 Task: Change the mouse wheel's horizontal axis control to volume control.
Action: Mouse moved to (107, 15)
Screenshot: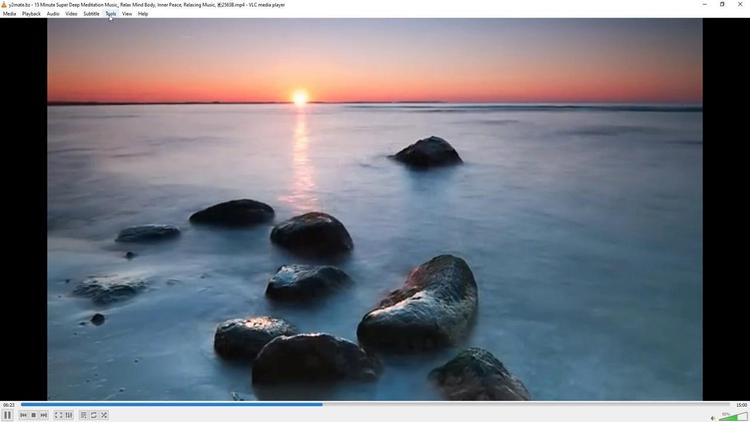 
Action: Mouse pressed left at (107, 15)
Screenshot: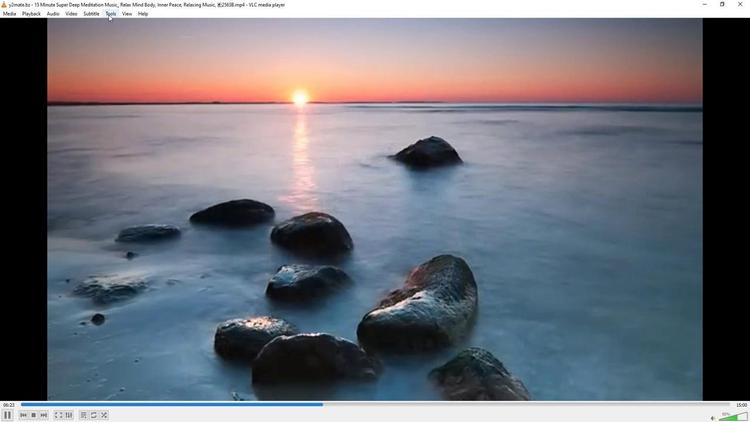 
Action: Mouse moved to (124, 103)
Screenshot: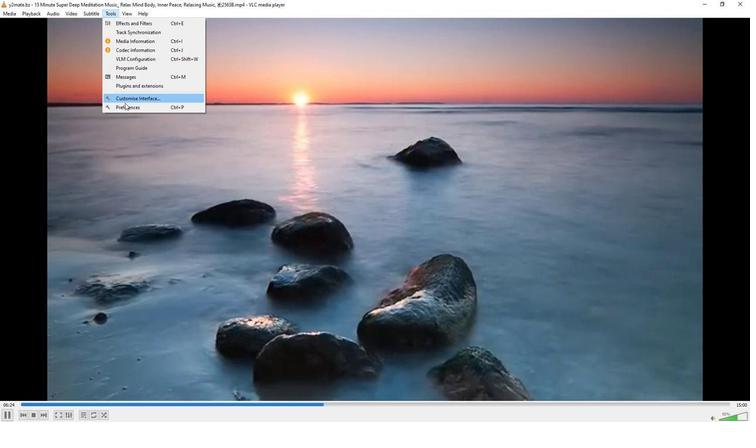 
Action: Mouse pressed left at (124, 103)
Screenshot: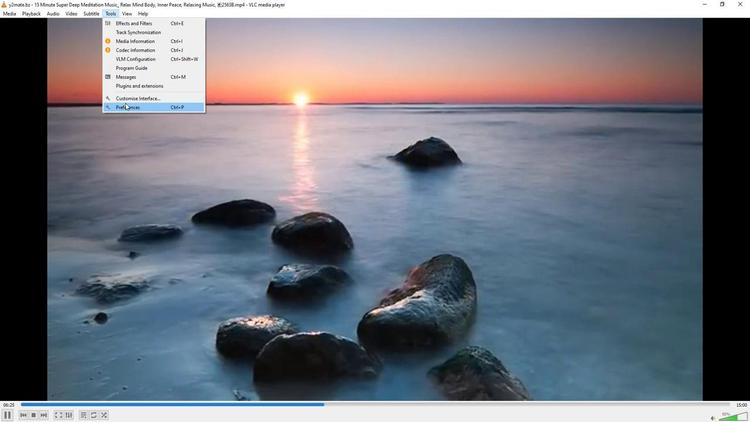 
Action: Mouse moved to (248, 346)
Screenshot: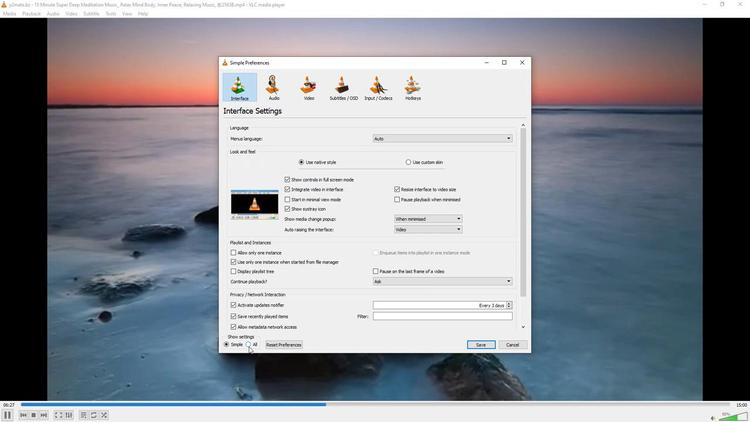 
Action: Mouse pressed left at (248, 346)
Screenshot: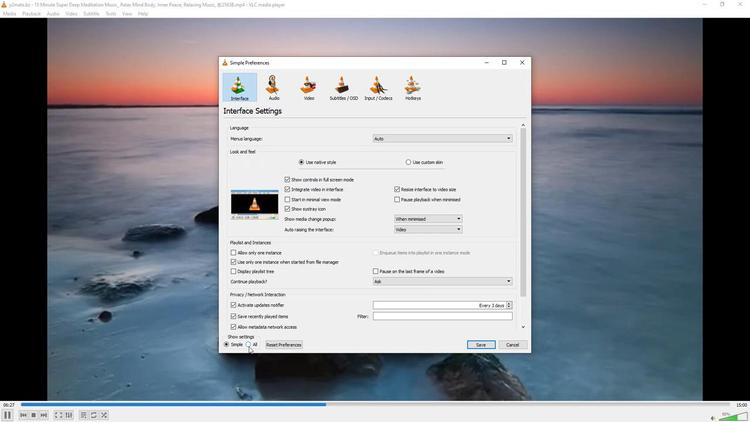 
Action: Mouse moved to (252, 294)
Screenshot: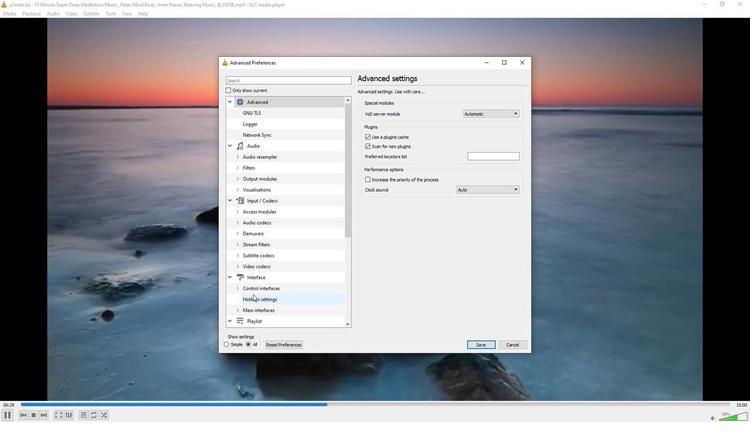 
Action: Mouse pressed left at (252, 294)
Screenshot: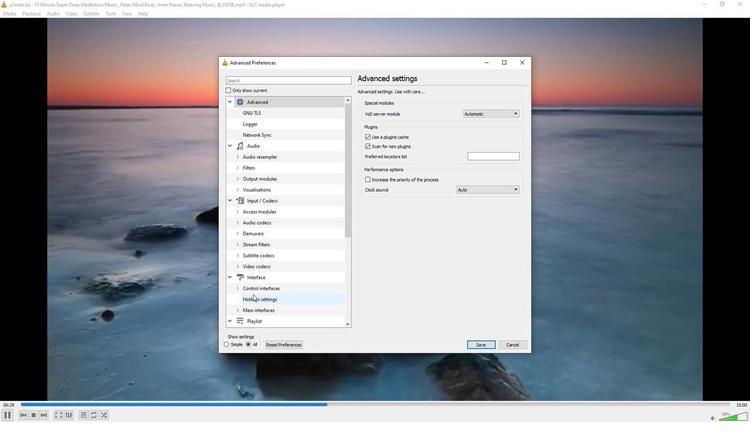 
Action: Mouse moved to (495, 112)
Screenshot: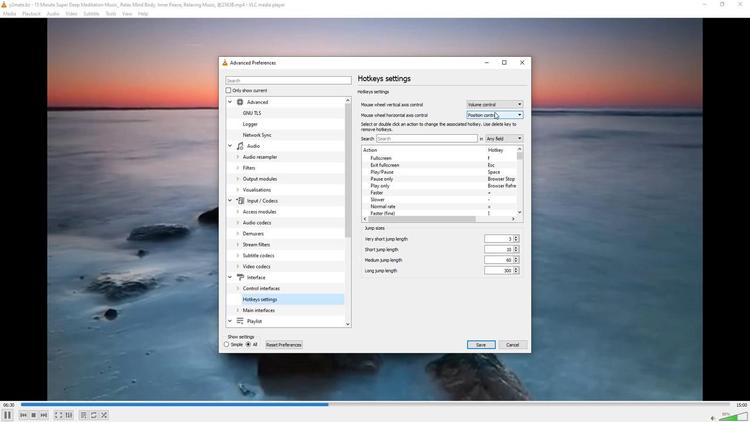 
Action: Mouse pressed left at (495, 112)
Screenshot: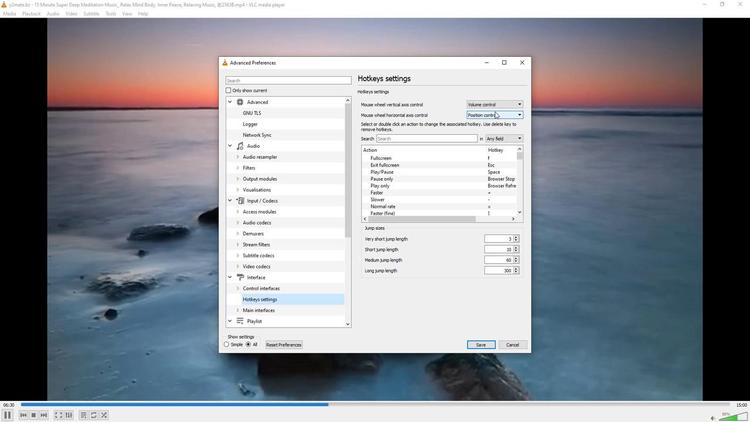 
Action: Mouse moved to (489, 126)
Screenshot: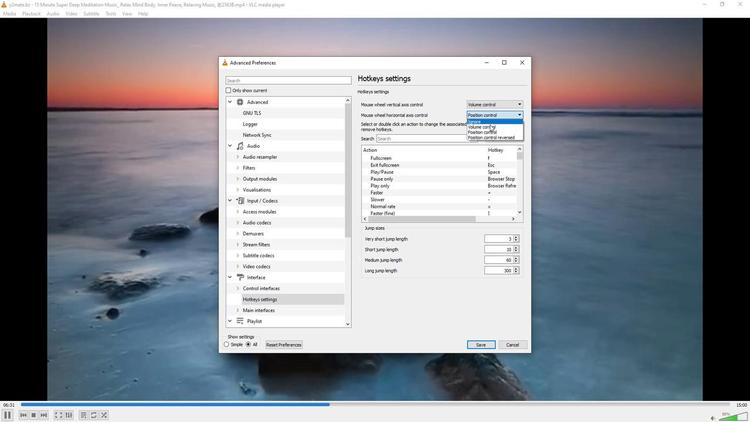
Action: Mouse pressed left at (489, 126)
Screenshot: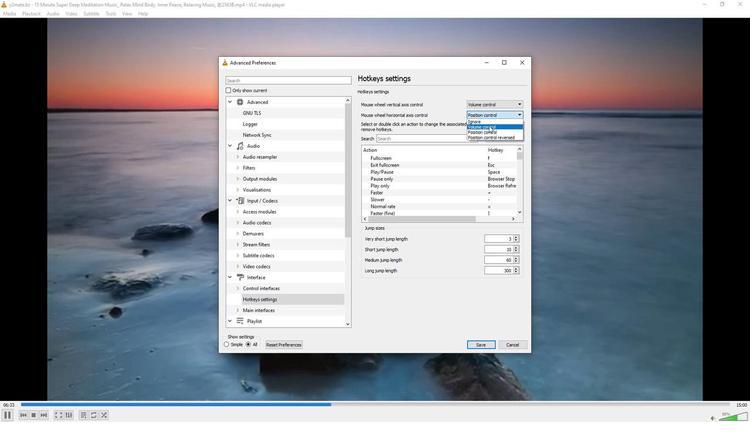 
